 Task: View the terminal.
Action: Mouse moved to (195, 8)
Screenshot: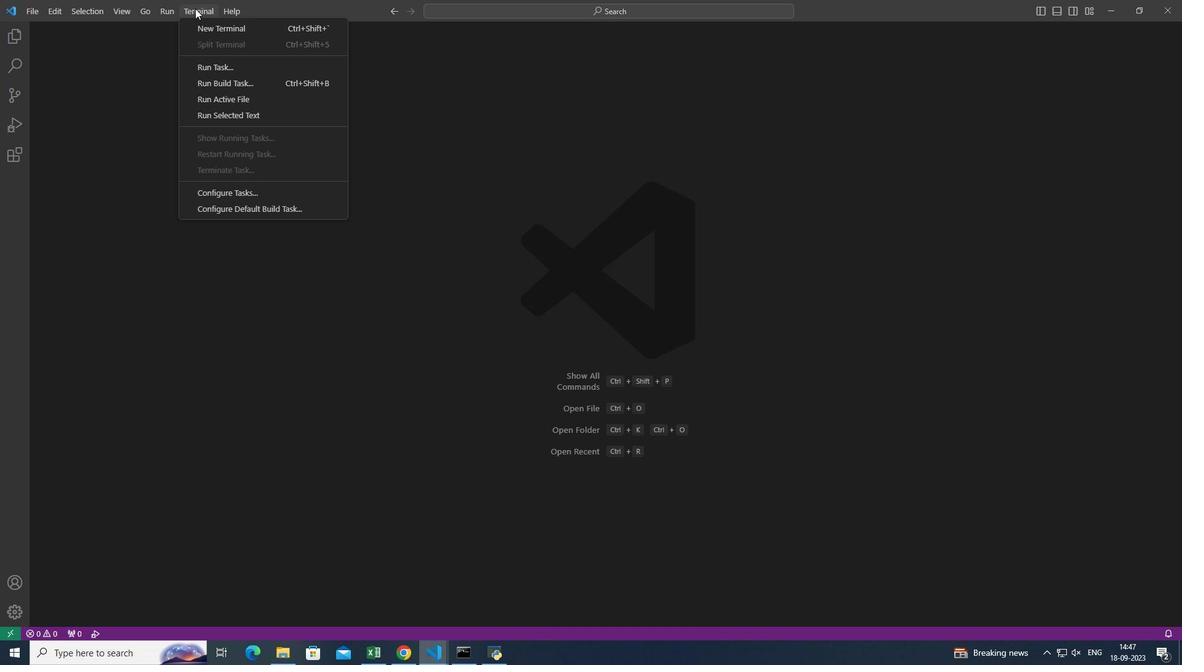
Action: Mouse pressed left at (195, 8)
Screenshot: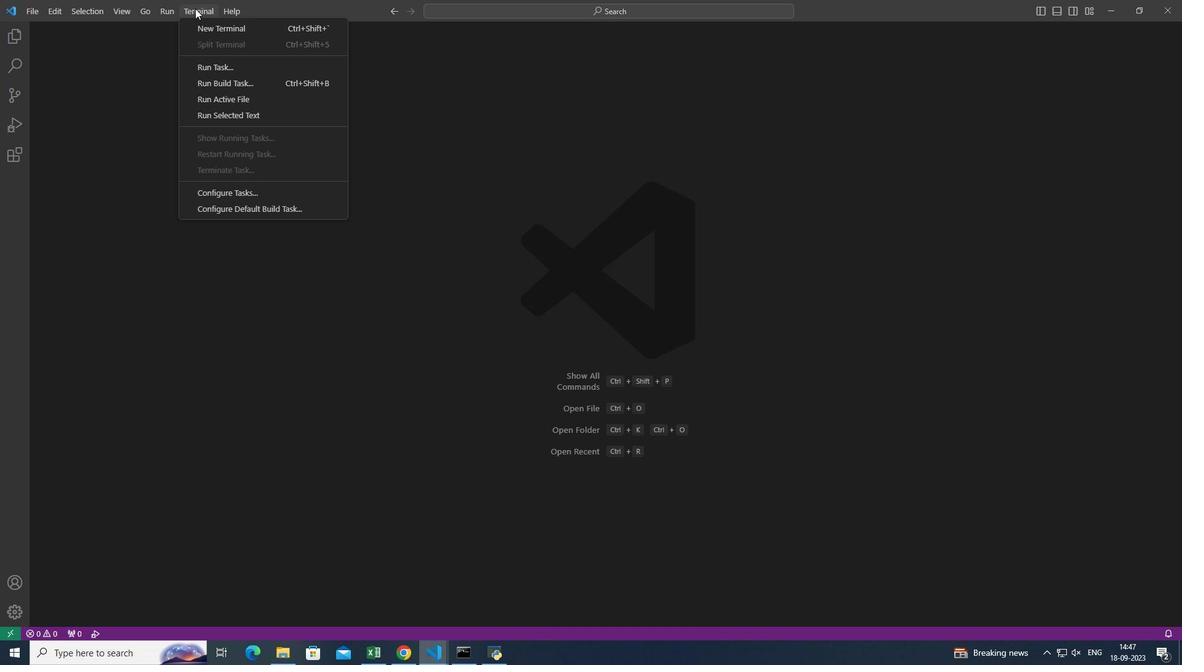
Action: Mouse moved to (202, 25)
Screenshot: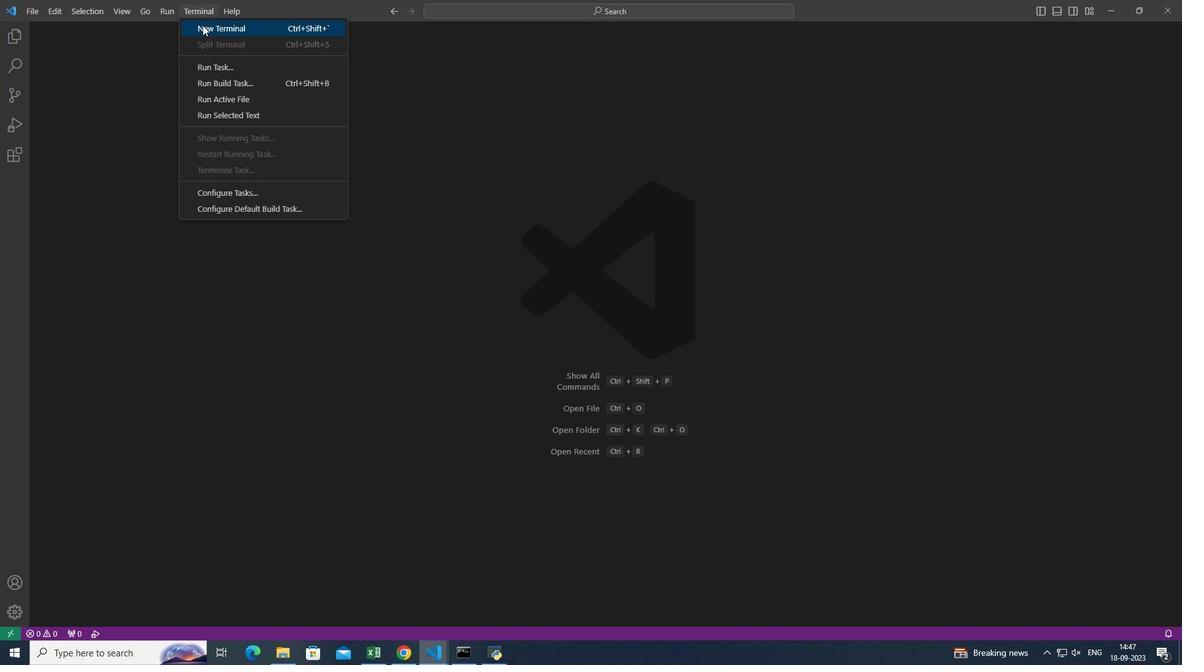 
Action: Mouse pressed left at (202, 25)
Screenshot: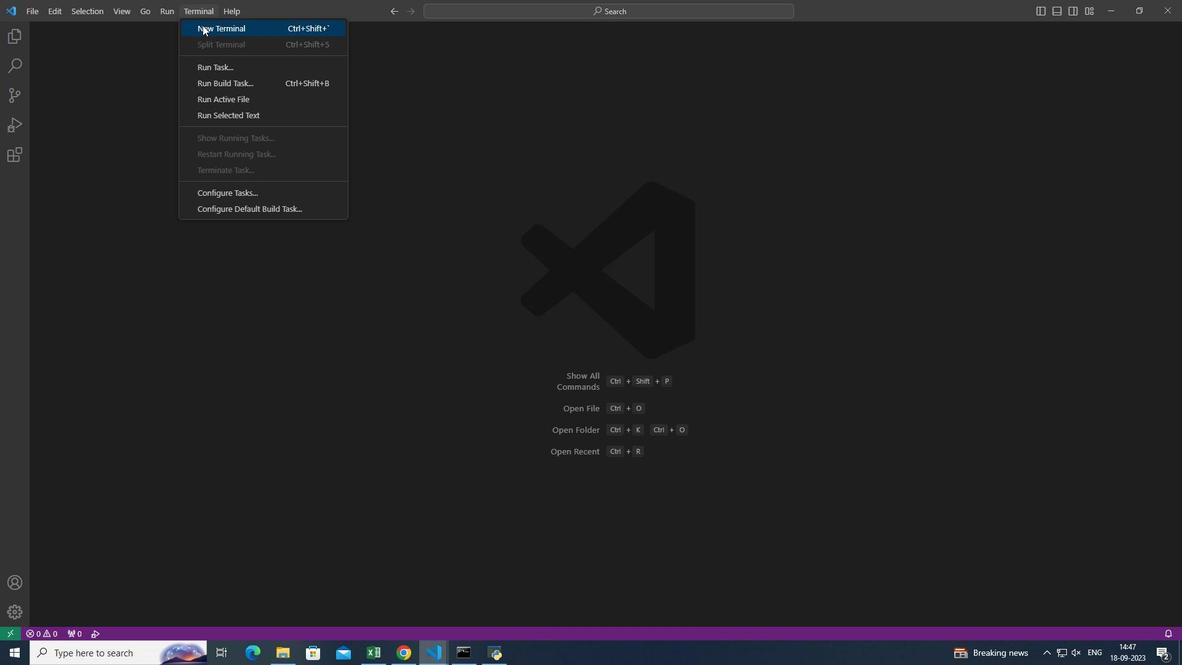 
Action: Mouse moved to (200, 483)
Screenshot: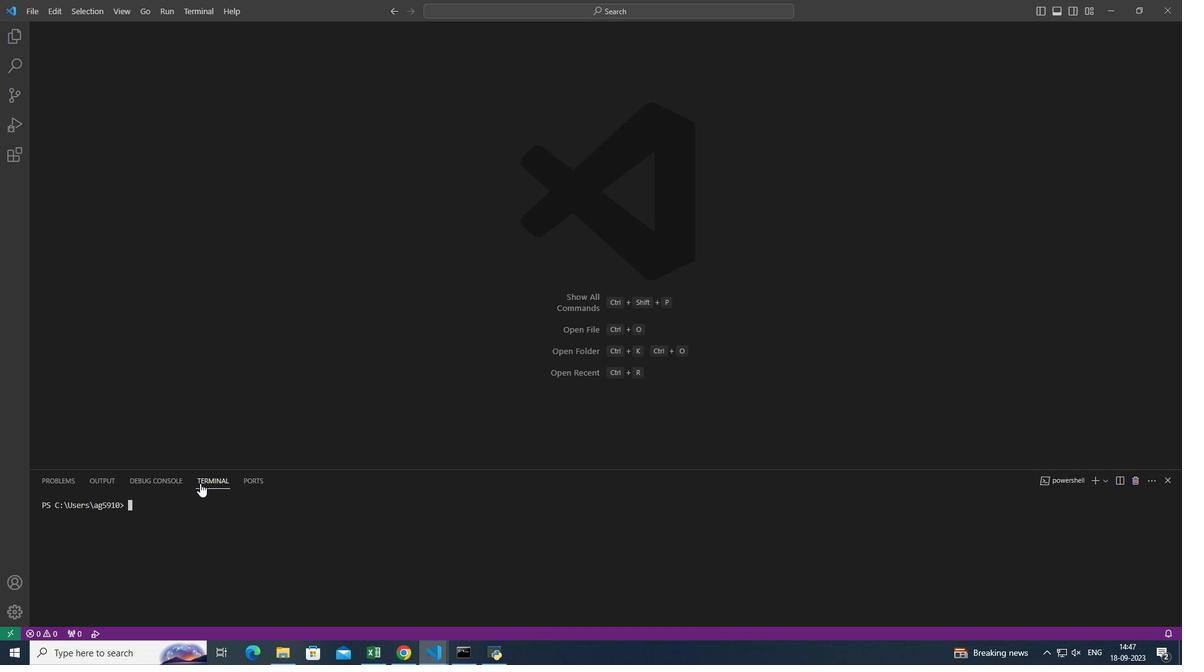 
Action: Mouse pressed left at (200, 483)
Screenshot: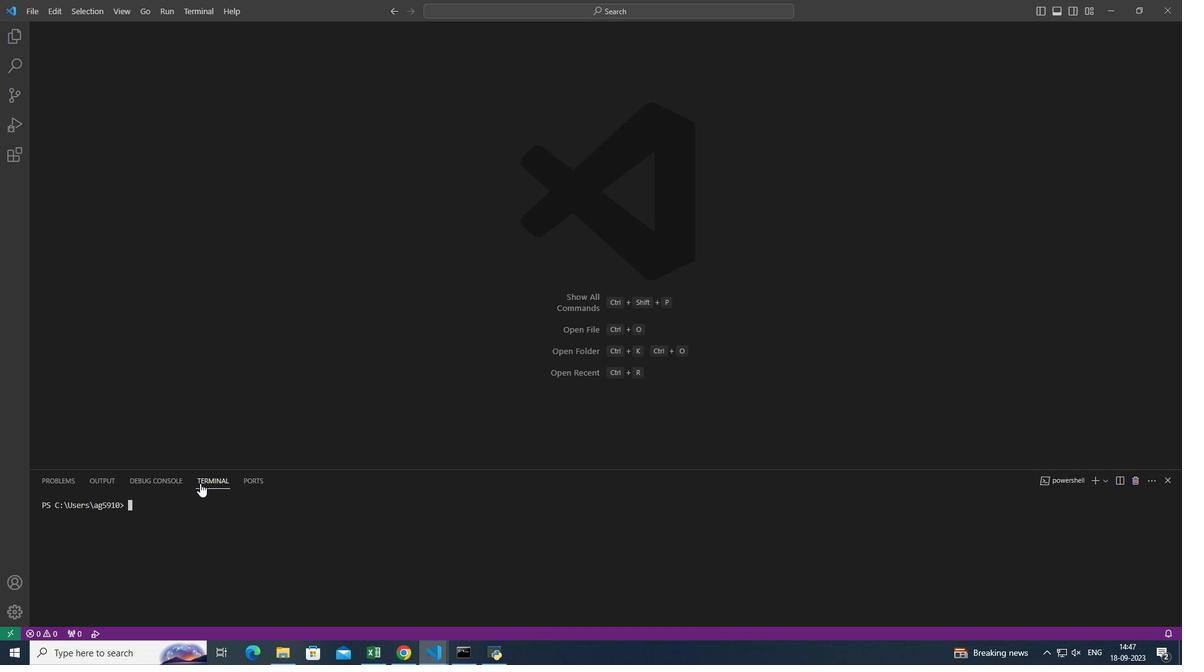 
Action: Mouse moved to (247, 468)
Screenshot: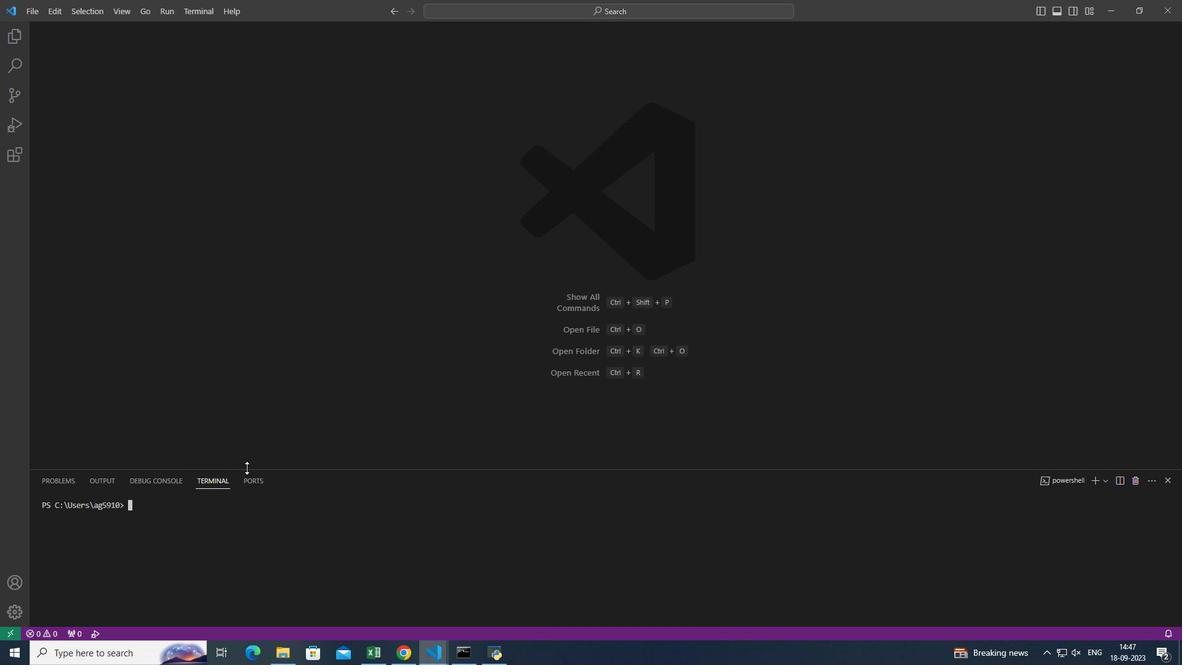 
